 Task: Select the option "only workspace members" in sharing boards with guests/ inviting guests.
Action: Mouse pressed left at (693, 316)
Screenshot: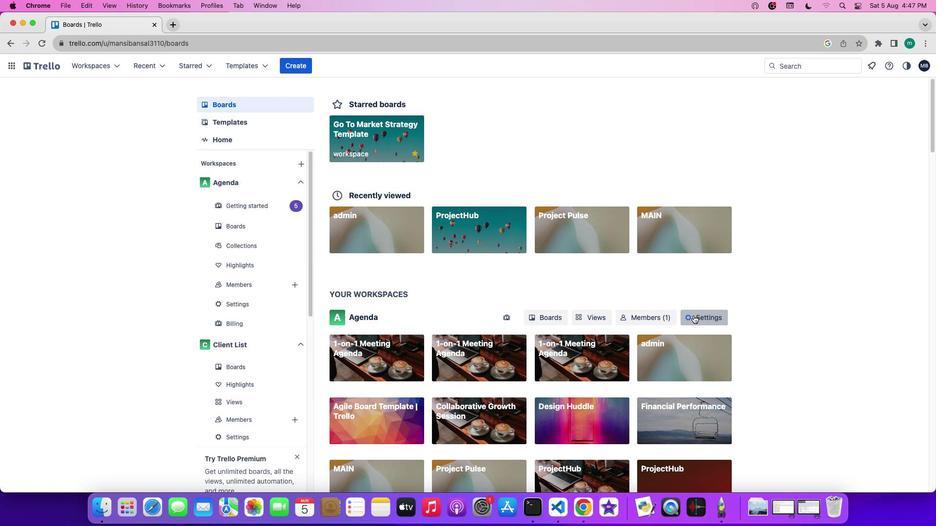 
Action: Mouse moved to (509, 367)
Screenshot: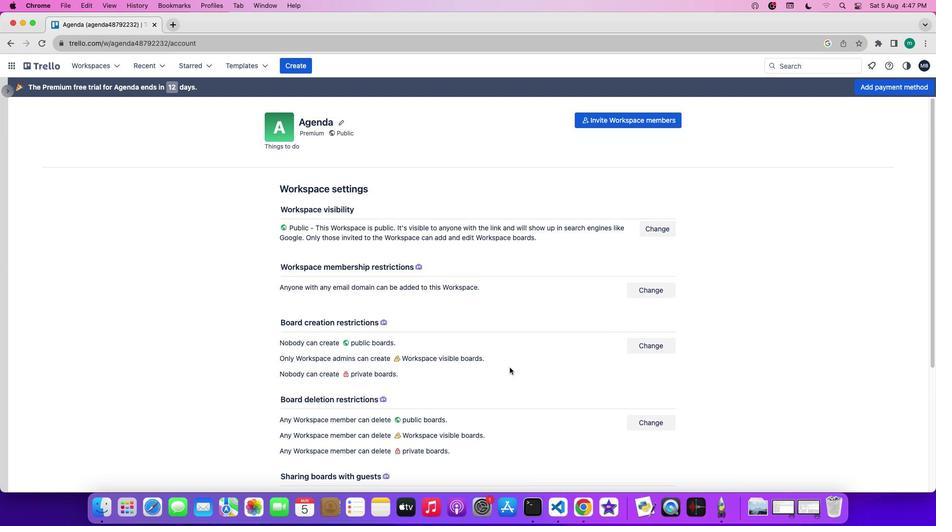 
Action: Mouse scrolled (509, 367) with delta (0, 0)
Screenshot: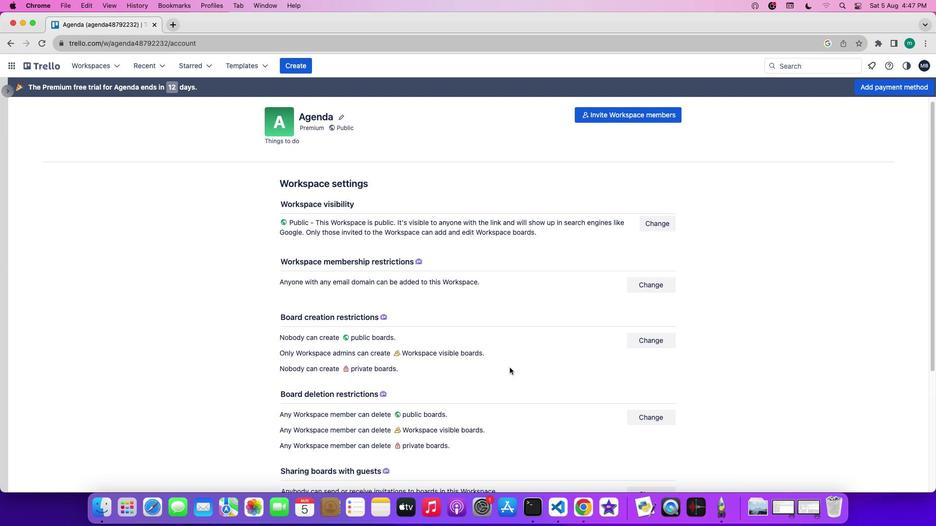 
Action: Mouse scrolled (509, 367) with delta (0, 0)
Screenshot: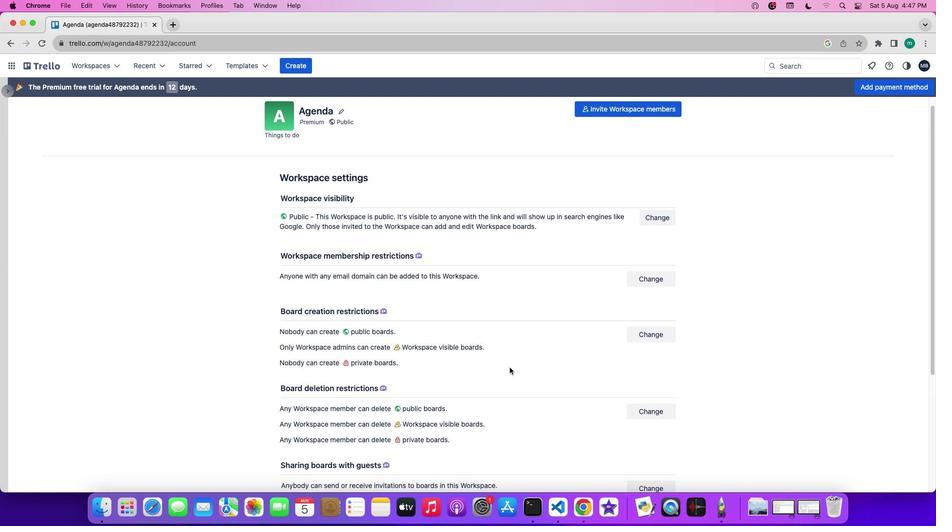
Action: Mouse scrolled (509, 367) with delta (0, 0)
Screenshot: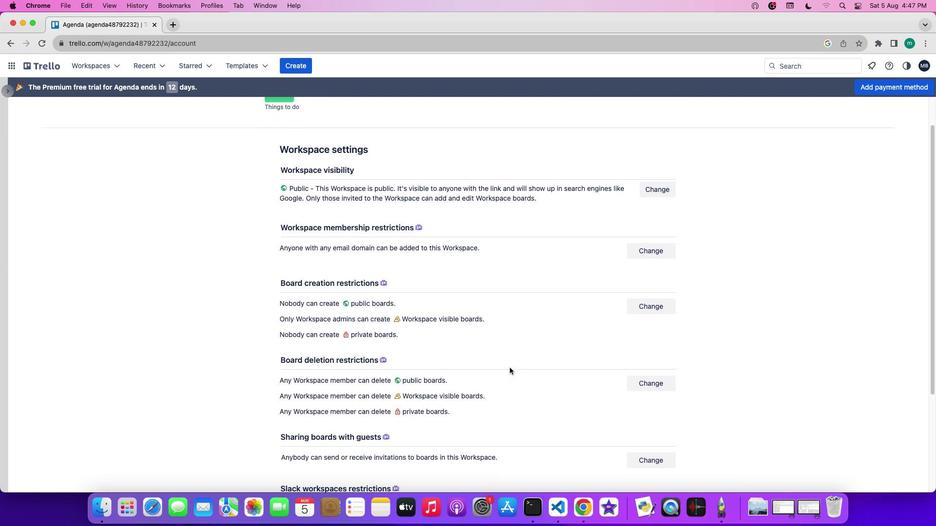 
Action: Mouse scrolled (509, 367) with delta (0, 0)
Screenshot: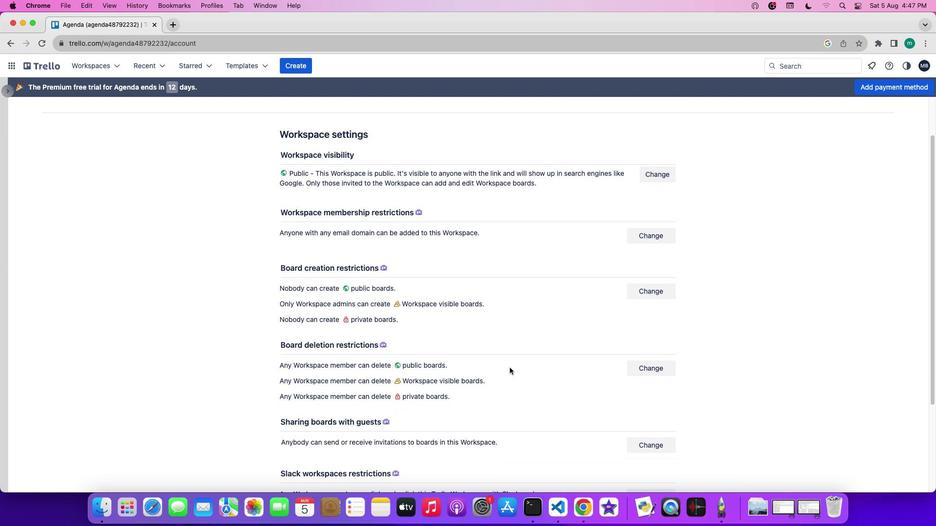 
Action: Mouse scrolled (509, 367) with delta (0, 0)
Screenshot: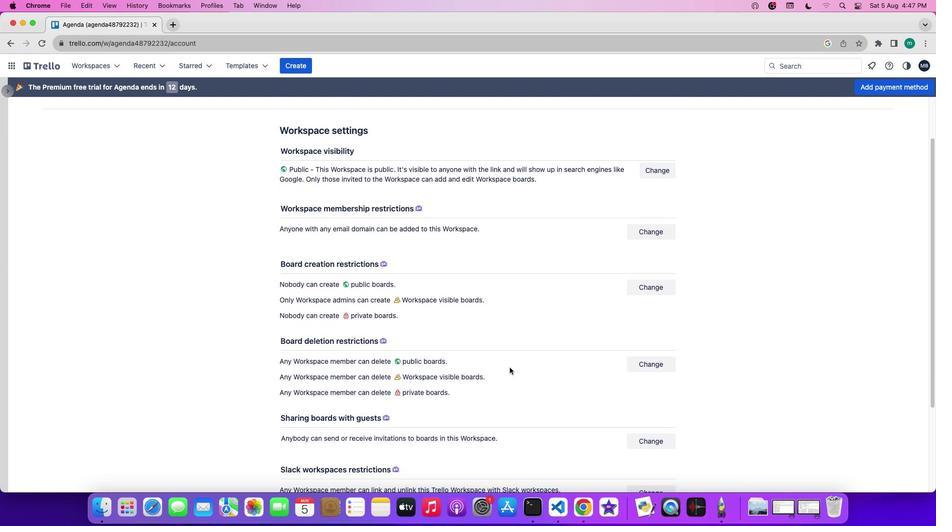 
Action: Mouse scrolled (509, 367) with delta (0, 0)
Screenshot: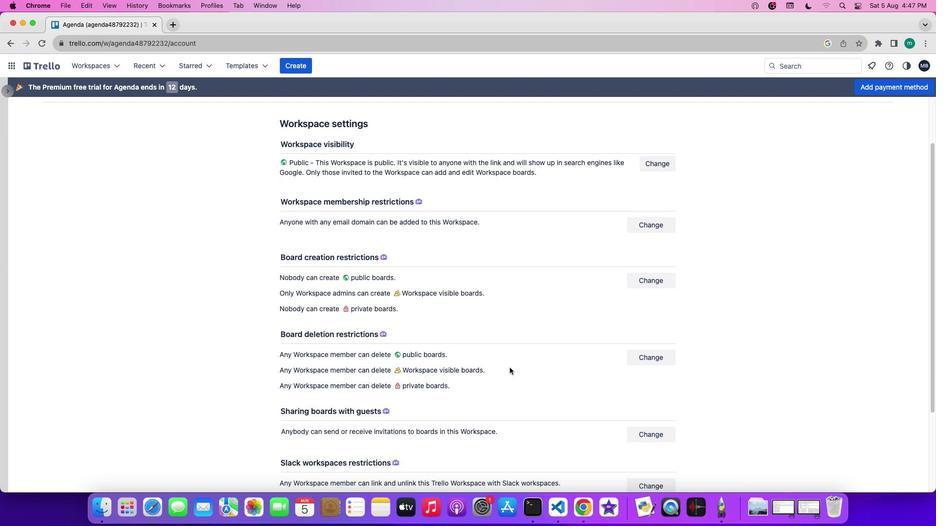 
Action: Mouse moved to (643, 437)
Screenshot: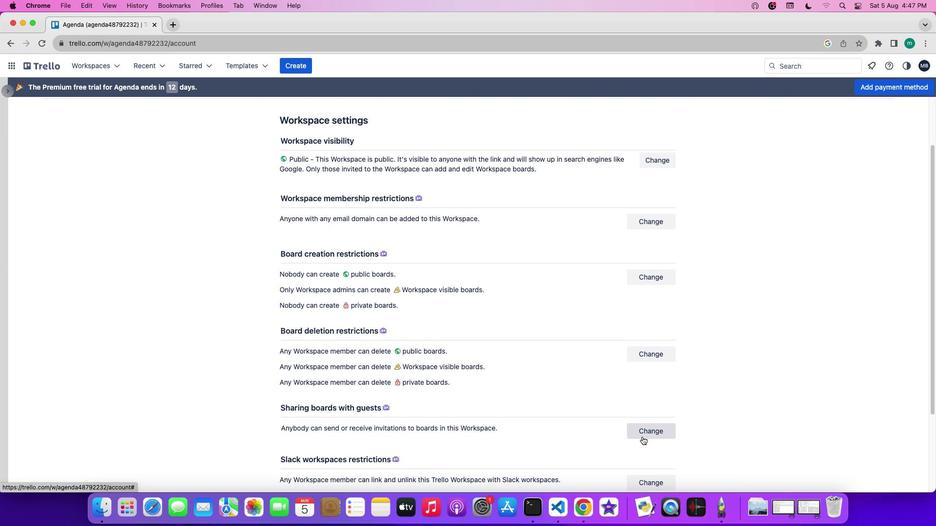 
Action: Mouse pressed left at (643, 437)
Screenshot: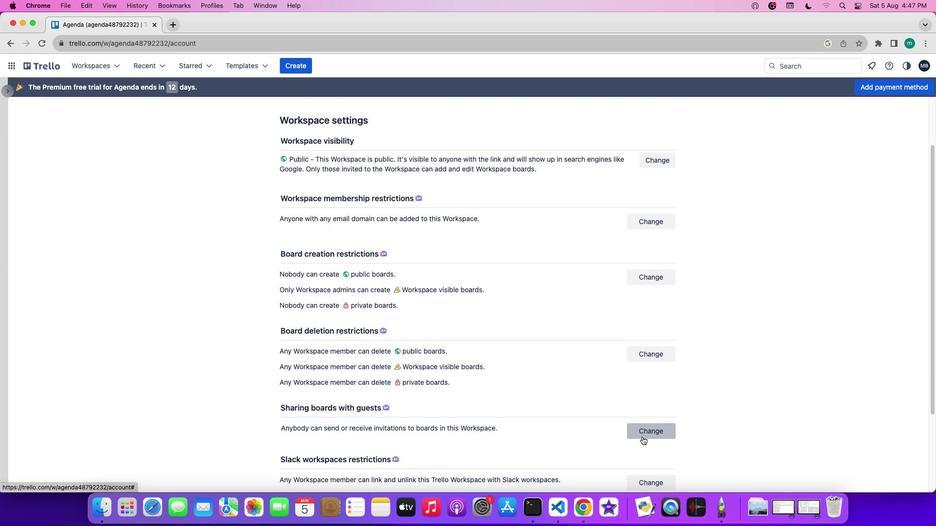 
Action: Mouse moved to (666, 386)
Screenshot: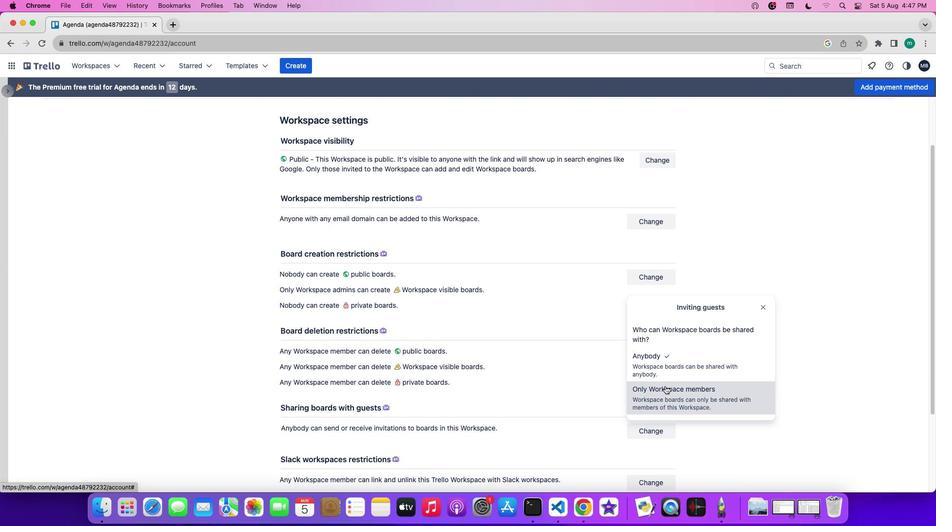 
Action: Mouse pressed left at (666, 386)
Screenshot: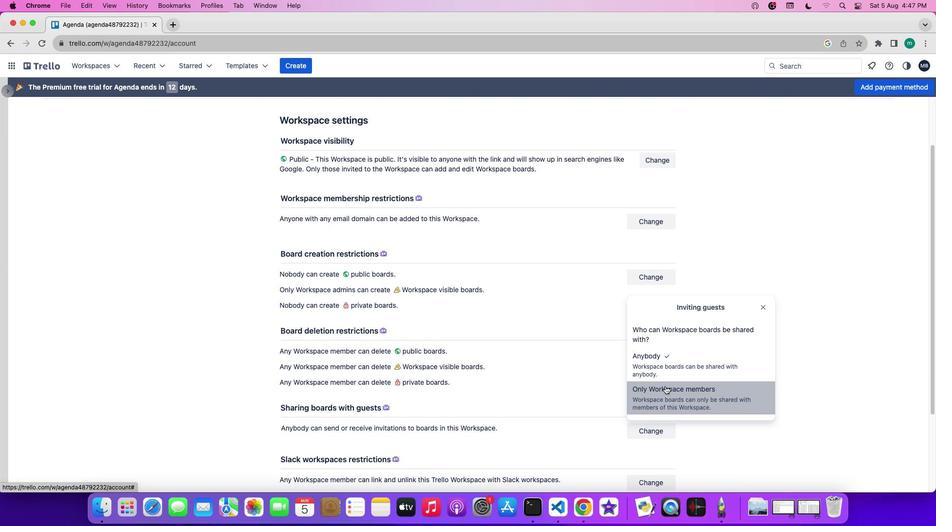 
Action: Mouse moved to (723, 426)
Screenshot: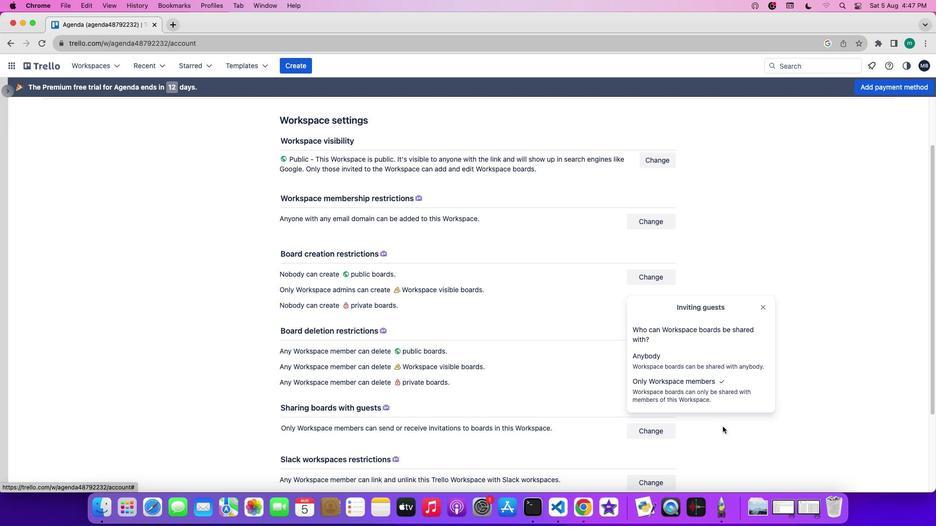 
